 Task: Display the Git configuration with specific settings, custom configurations, global options, and specific configuration sections, including user, core, and alias configurations.
Action: Mouse moved to (103, 331)
Screenshot: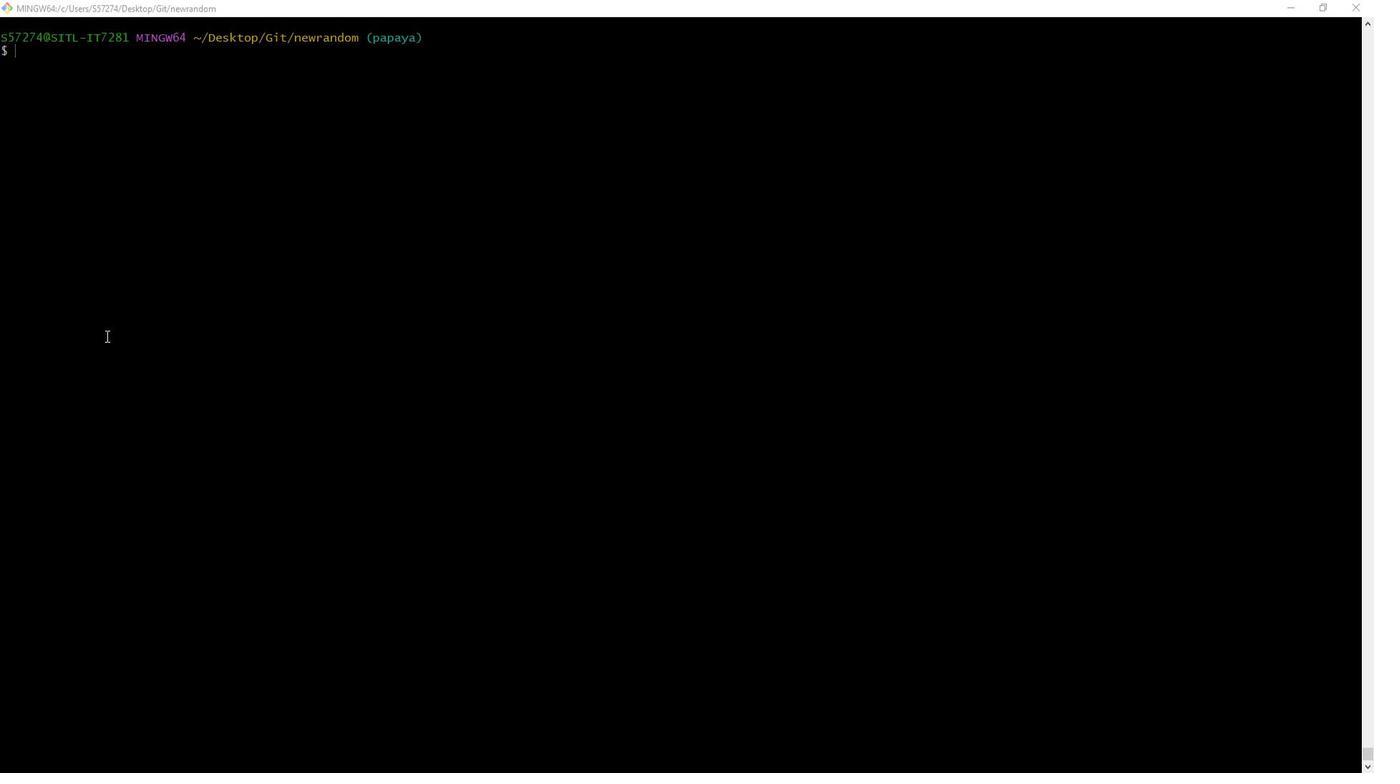 
Action: Mouse pressed left at (103, 331)
Screenshot: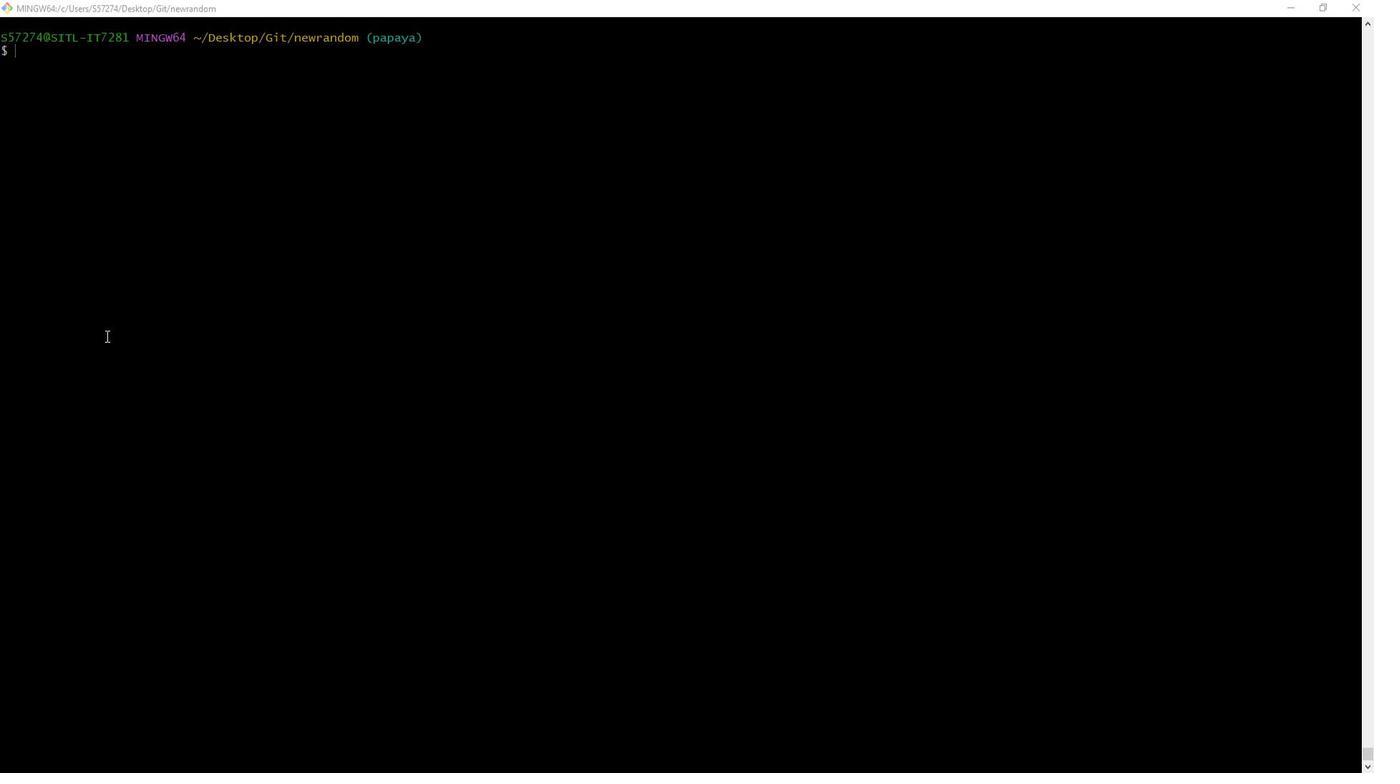 
Action: Key pressed git<Key.space>config<Key.space>--get<Key.space>user.name<Key.enter>git<Key.space>congi<Key.backspace><Key.backspace>fig<Key.space>--get<Key.space>user.email<Key.enter>git<Key.space>confit-<Key.backspace><Key.space>--get<Key.space>core.editor<Key.enter>git<Key.space>congi<Key.backspace><Key.backspace>fig<Key.space>--get<Key.space>core.editoer<Key.backspace><Key.backspace>r<Key.enter>git<Key.space>config<Key.space>--get<Key.space>core.autocrlf<Key.enter>git<Key.space>confit<Key.backspace>g<Key.space>--get<Key.space>alias.lg<Key.enter>git<Key.space>cong<Key.backspace>fig<Key.space>--get<Key.space>alis<Key.backspace>as.s<Key.enter>git<Key.space>config<Key.space>--get<Key.space>color.ui<Key.enter>git<Key.space>config<Key.space>--get<Key.space>remote.origin.url<Key.enter>
Screenshot: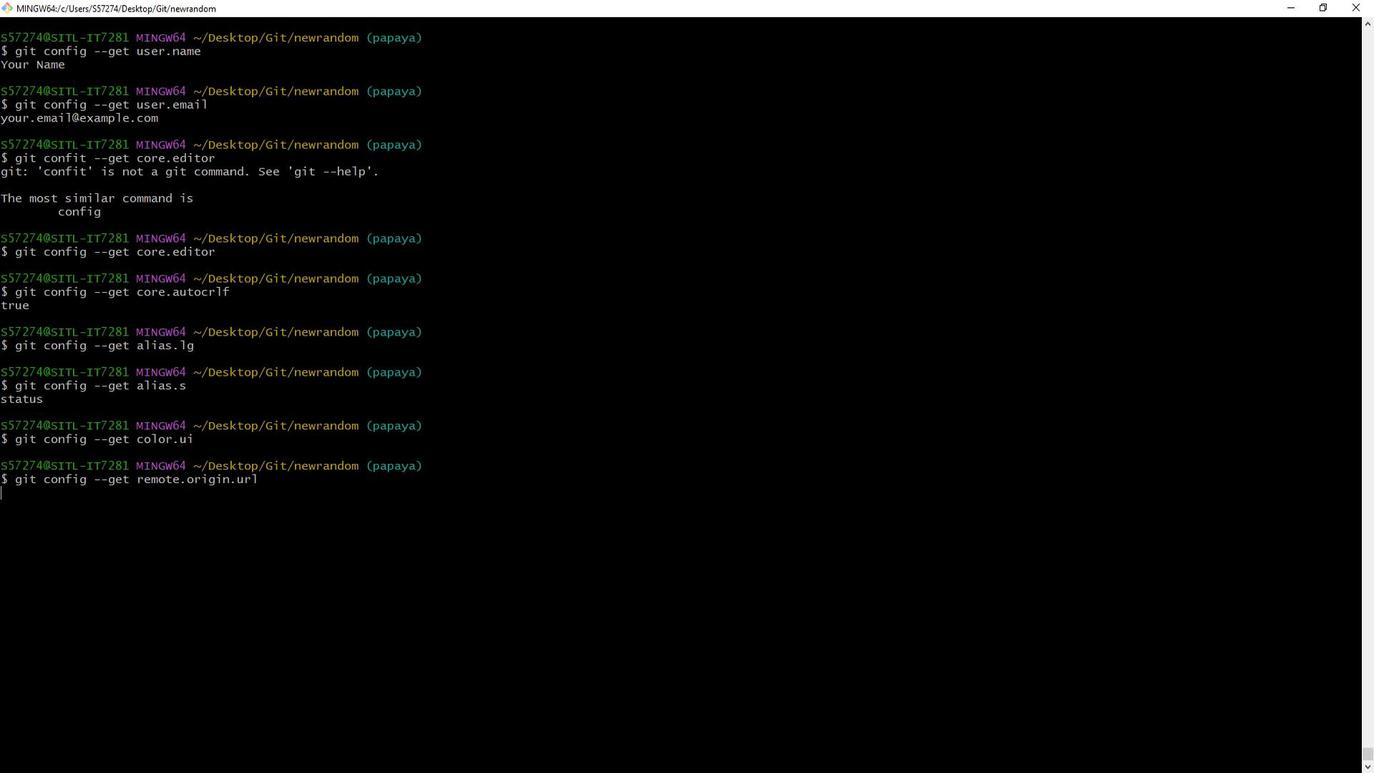 
Action: Mouse moved to (78, 476)
Screenshot: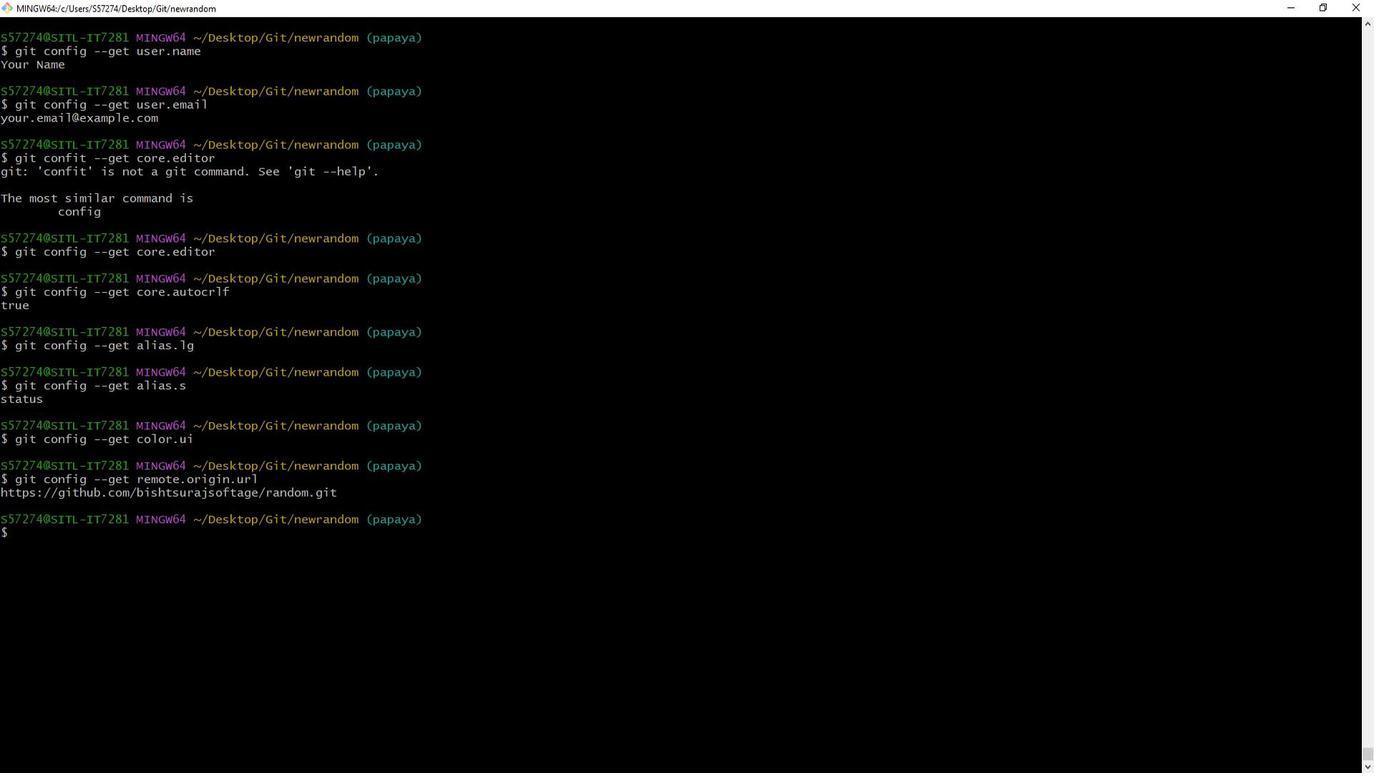 
Action: Mouse pressed left at (78, 476)
Screenshot: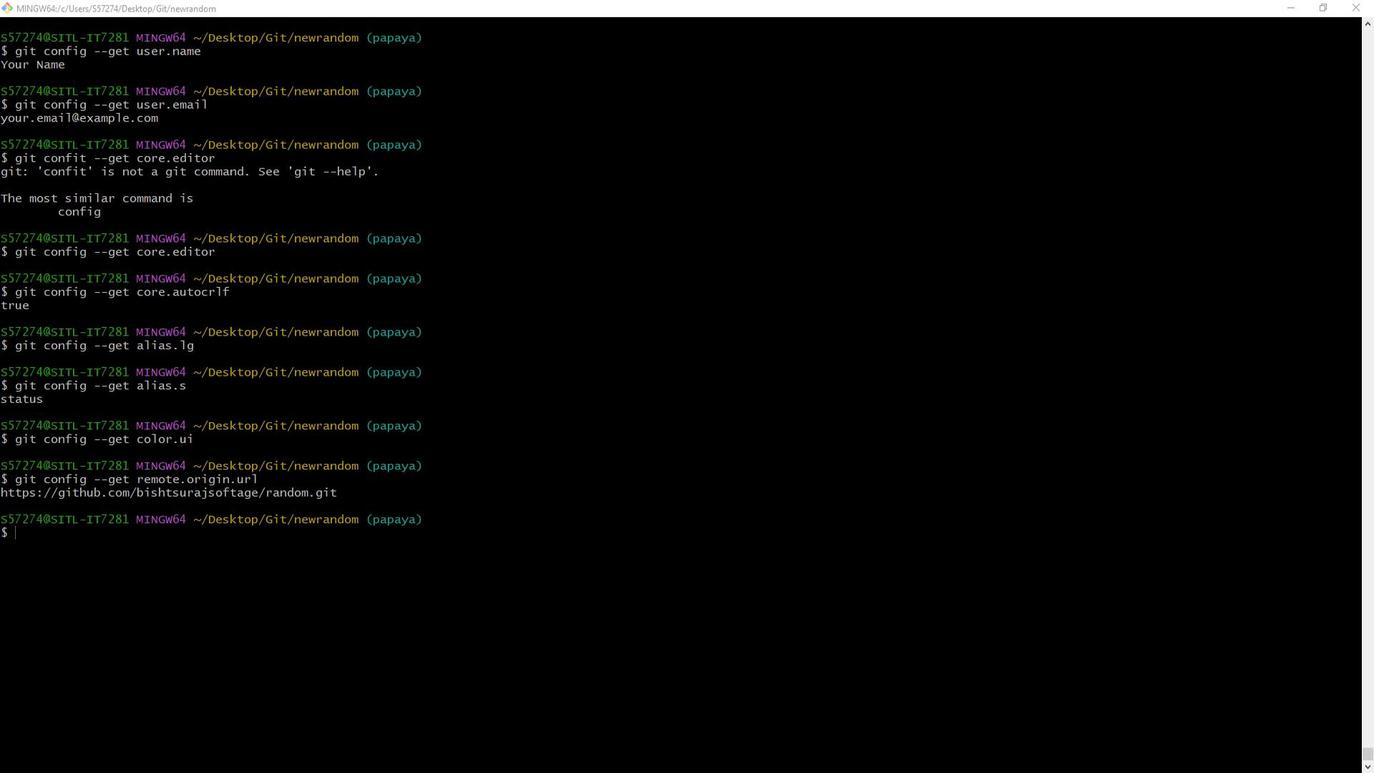 
